 Task: Add Sprouts Sliced Provolone Cheese to the cart.
Action: Mouse moved to (17, 85)
Screenshot: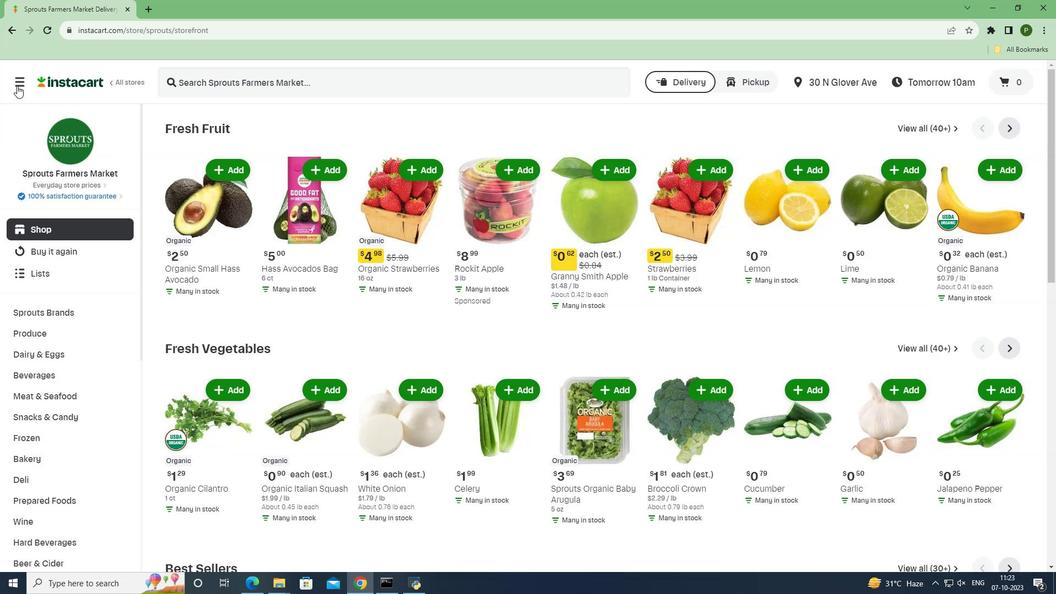 
Action: Mouse pressed left at (17, 85)
Screenshot: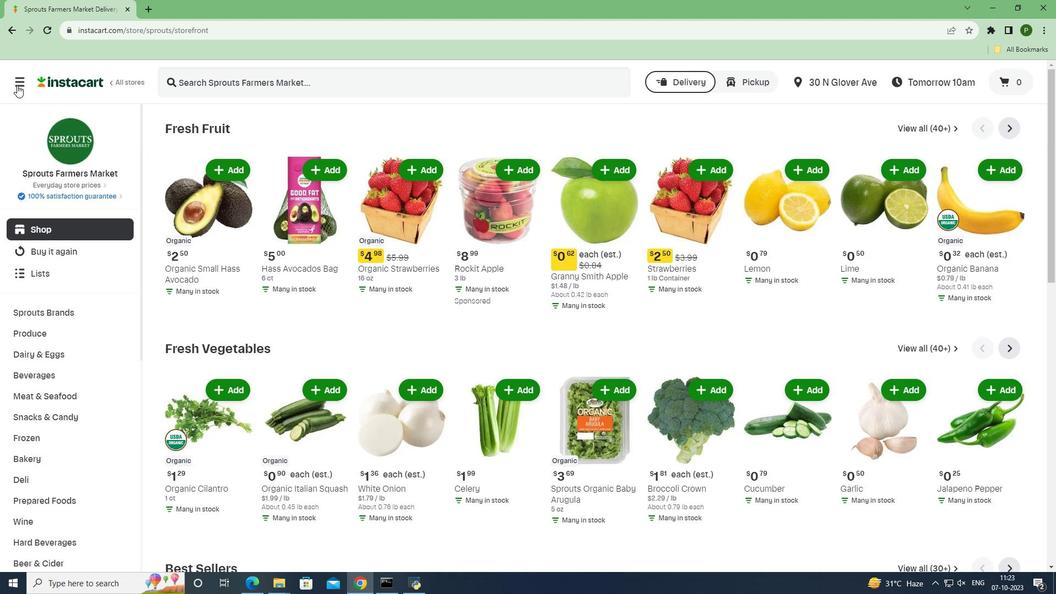 
Action: Mouse moved to (50, 295)
Screenshot: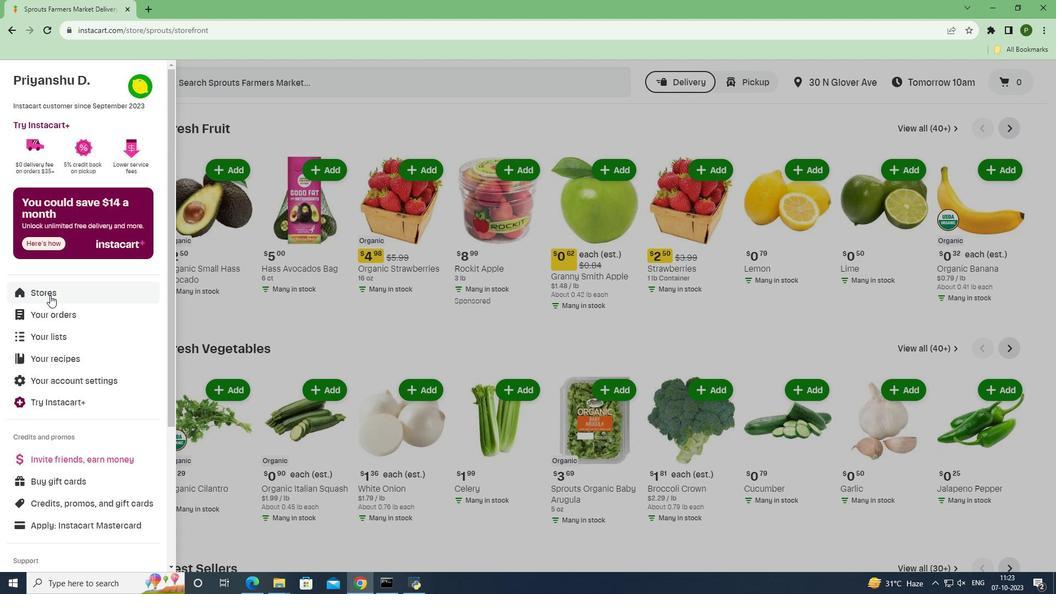 
Action: Mouse pressed left at (50, 295)
Screenshot: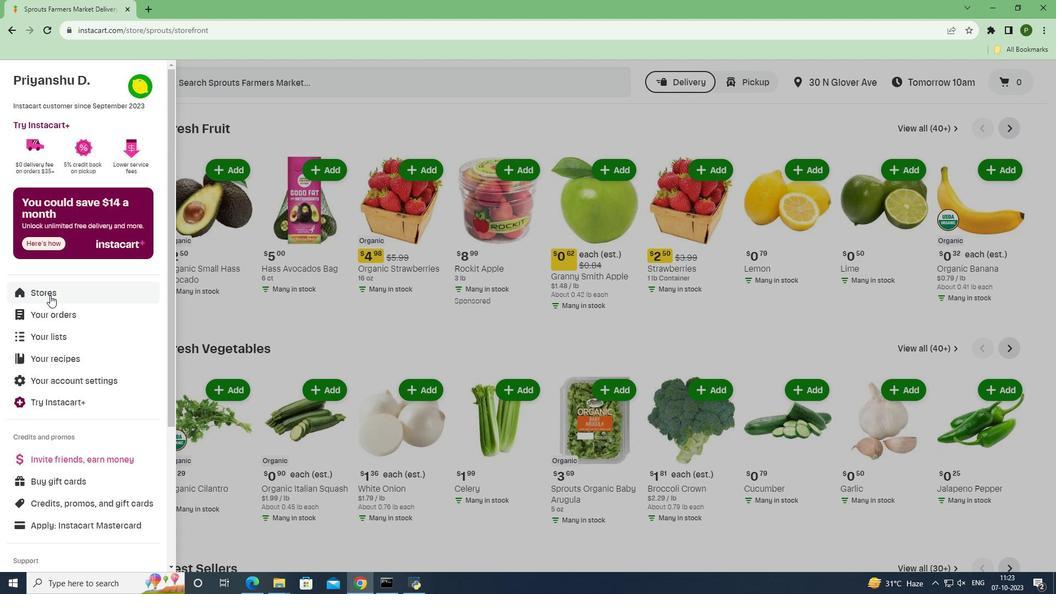 
Action: Mouse moved to (239, 135)
Screenshot: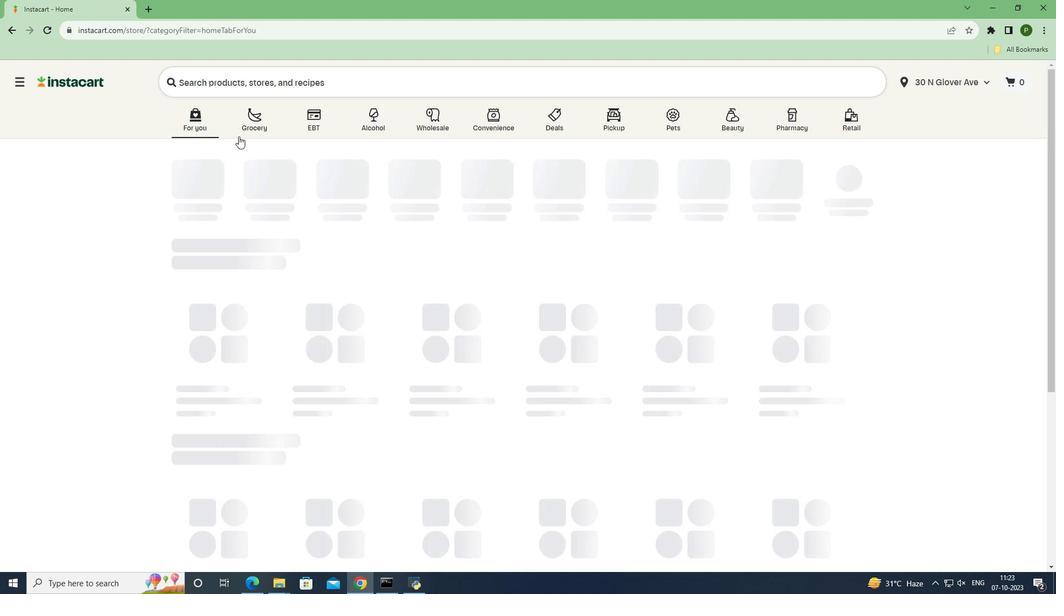 
Action: Mouse pressed left at (239, 135)
Screenshot: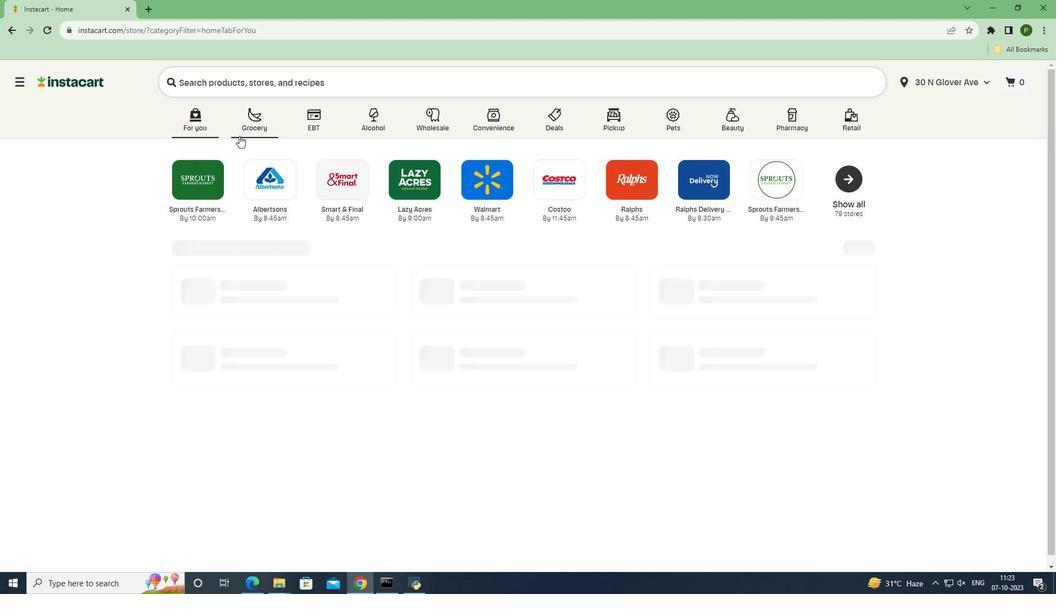 
Action: Mouse moved to (448, 259)
Screenshot: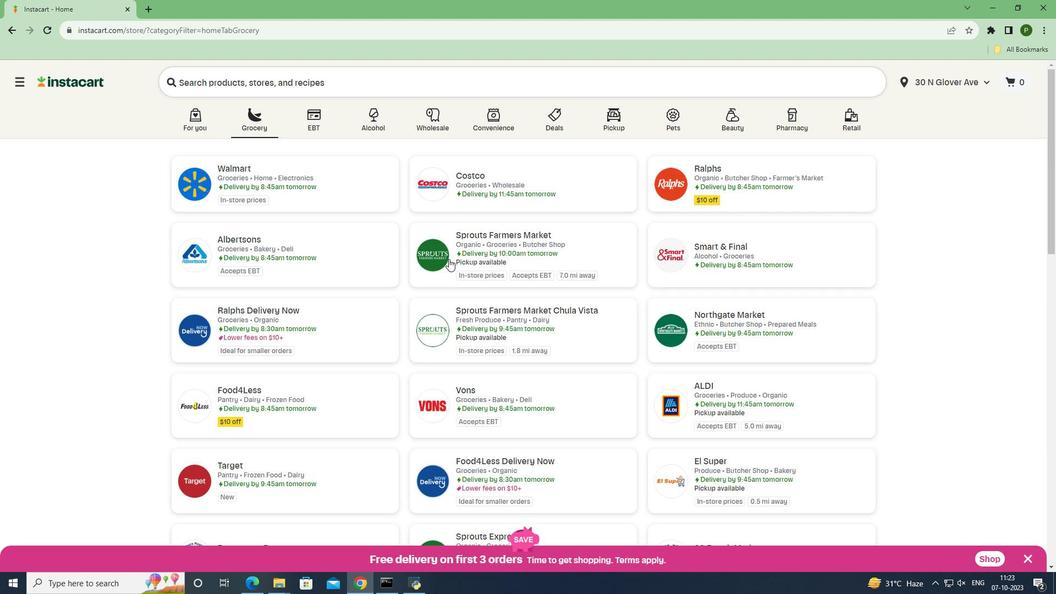 
Action: Mouse pressed left at (448, 259)
Screenshot: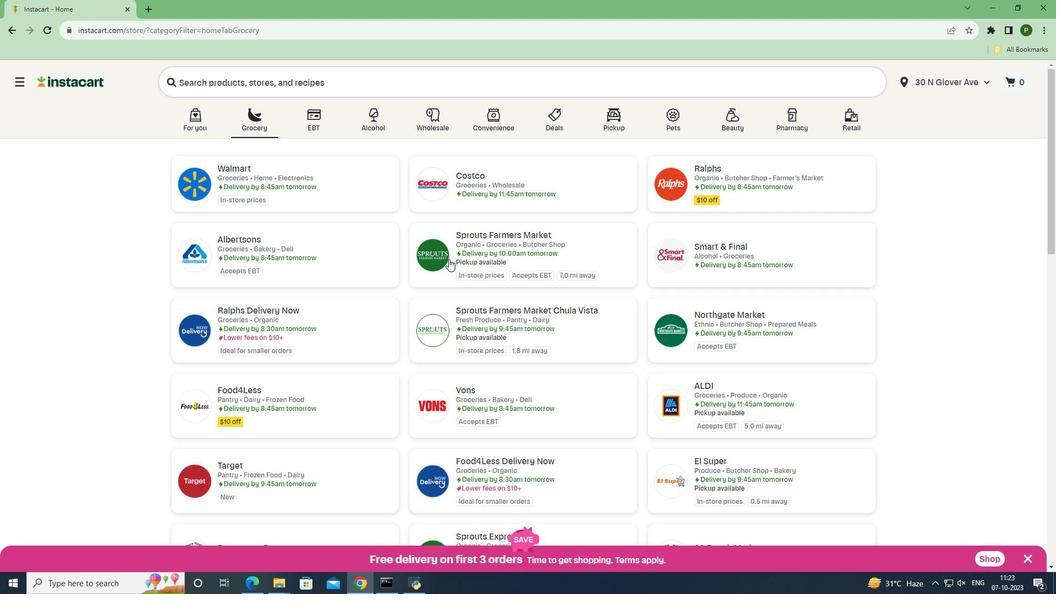 
Action: Mouse moved to (97, 357)
Screenshot: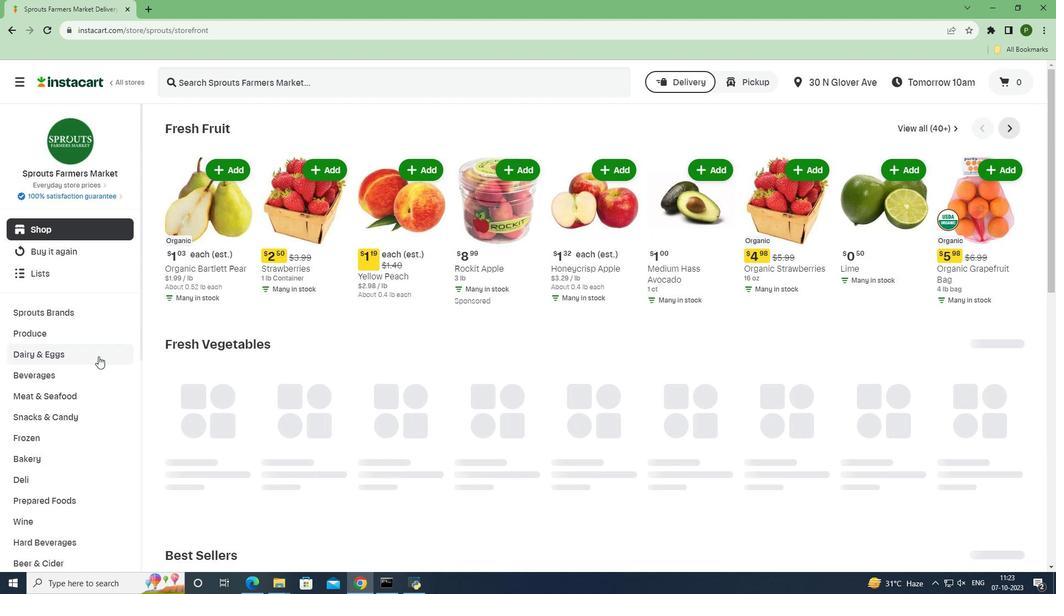 
Action: Mouse pressed left at (97, 357)
Screenshot: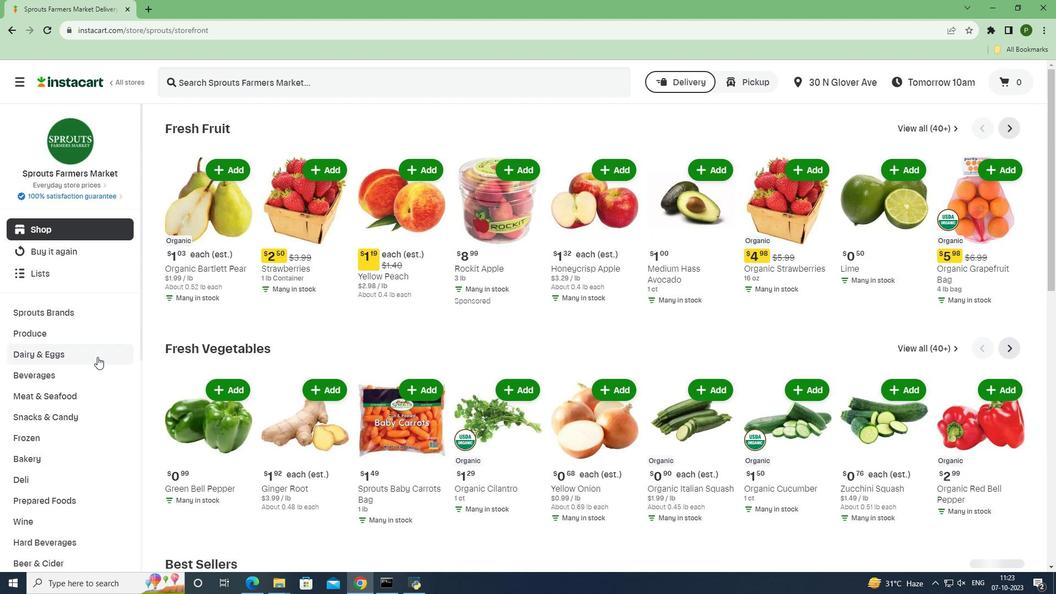 
Action: Mouse moved to (56, 397)
Screenshot: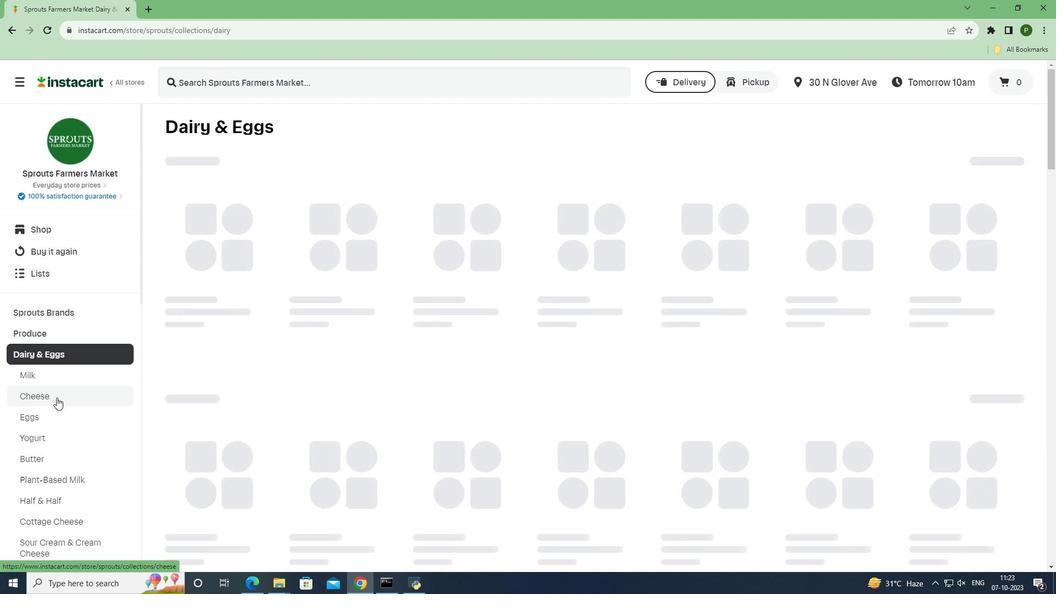 
Action: Mouse pressed left at (56, 397)
Screenshot: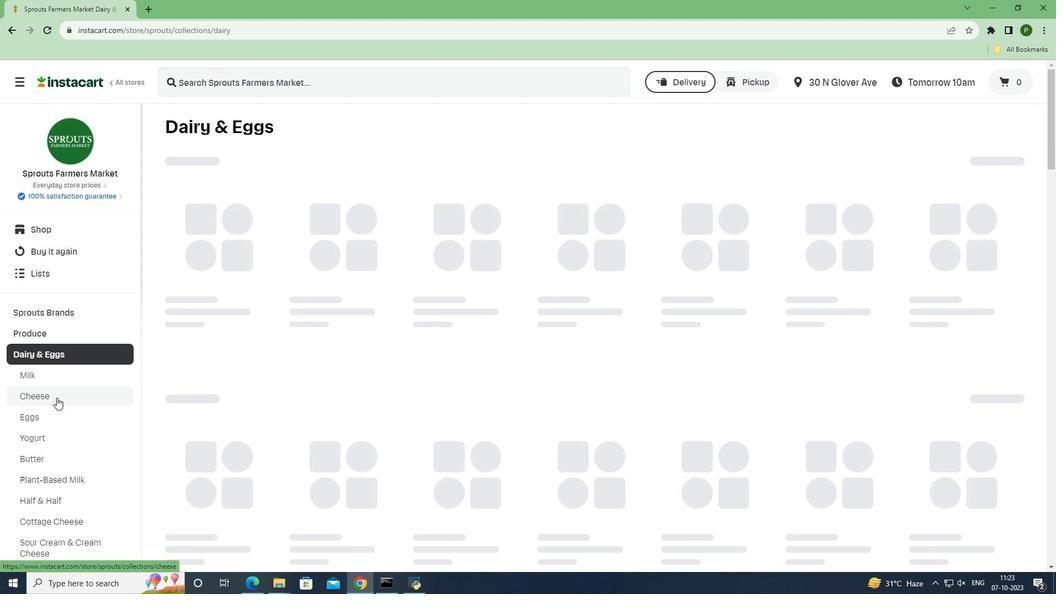 
Action: Mouse moved to (223, 80)
Screenshot: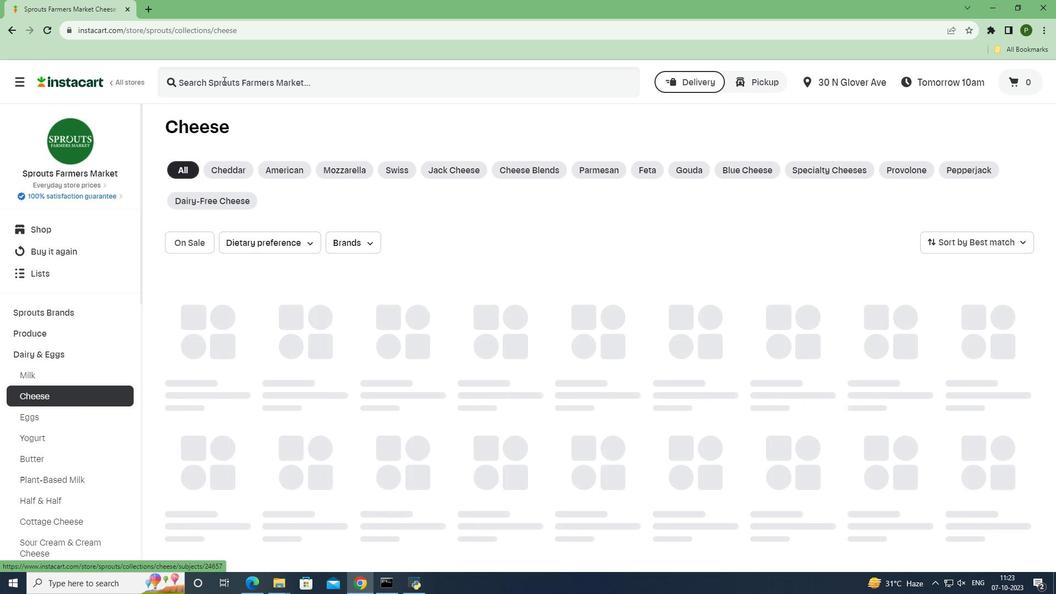 
Action: Mouse pressed left at (223, 80)
Screenshot: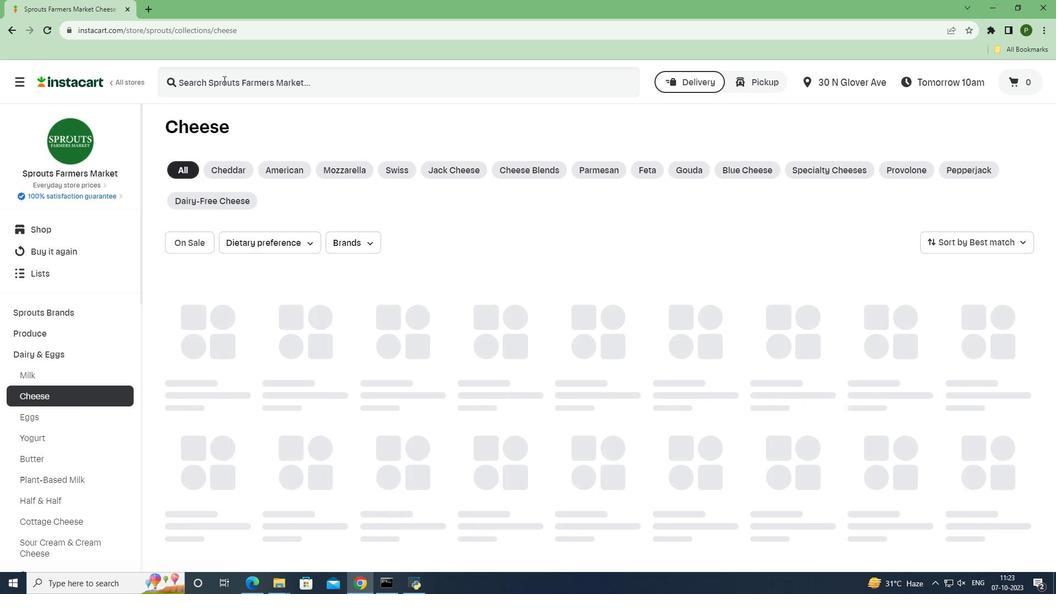 
Action: Key pressed <Key.caps_lock>S<Key.caps_lock>prouts<Key.space><Key.caps_lock>S<Key.caps_lock>liced<Key.space><Key.caps_lock>P<Key.caps_lock>rovolone<Key.space><Key.caps_lock>C<Key.caps_lock>hese<Key.space><Key.enter>
Screenshot: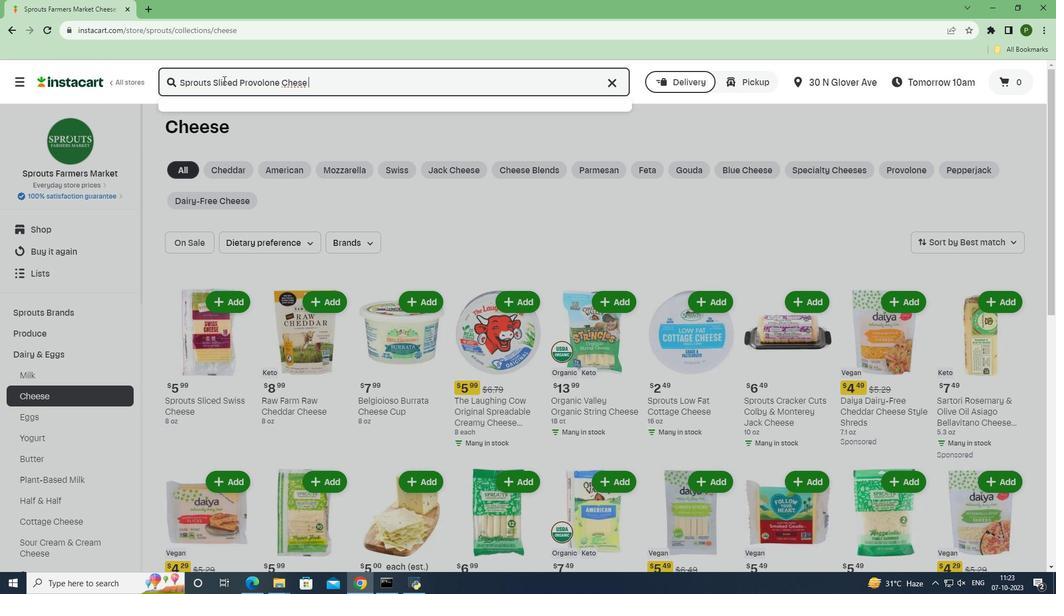 
Action: Mouse moved to (306, 201)
Screenshot: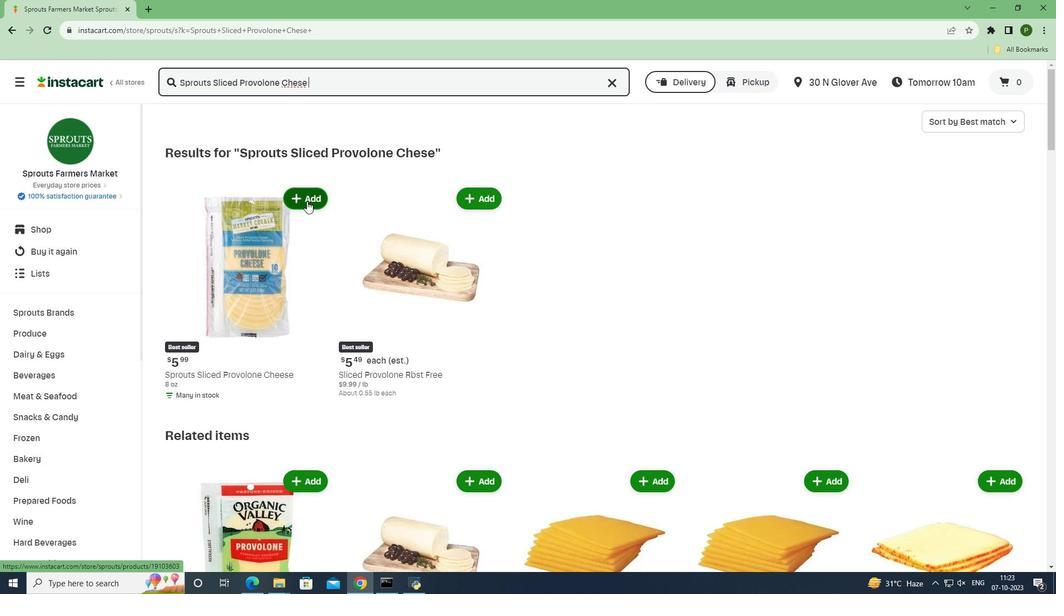 
Action: Mouse pressed left at (306, 201)
Screenshot: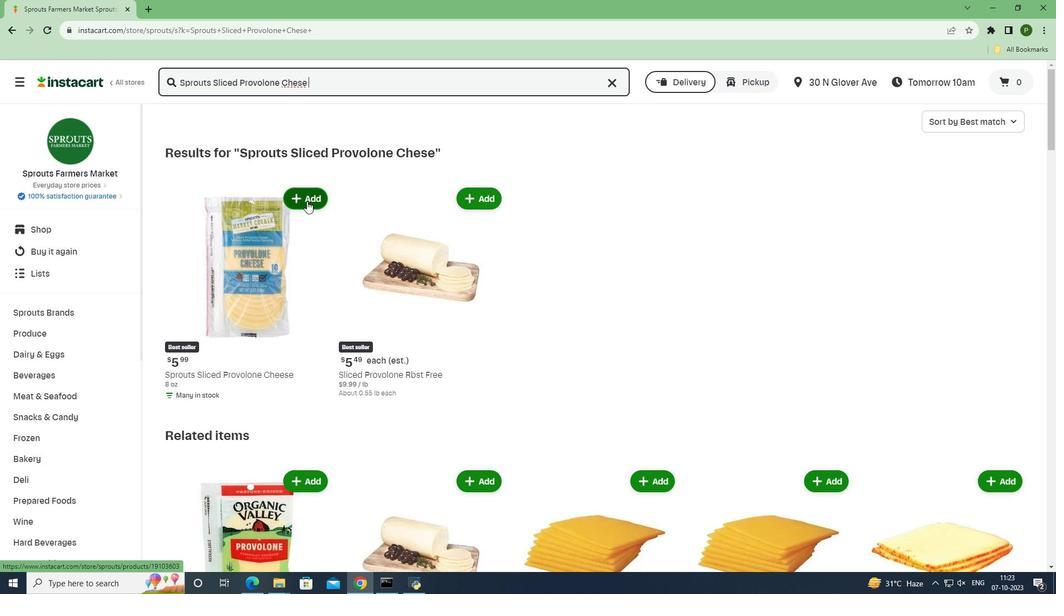
Action: Mouse moved to (337, 262)
Screenshot: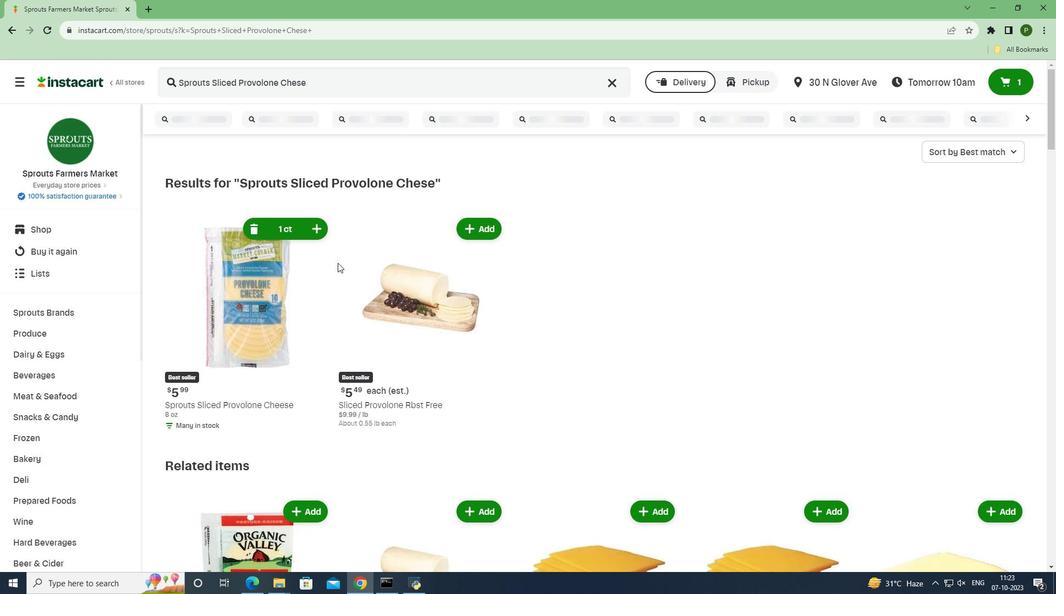 
